 Task: Setup gmail integration
Action: Mouse moved to (189, 226)
Screenshot: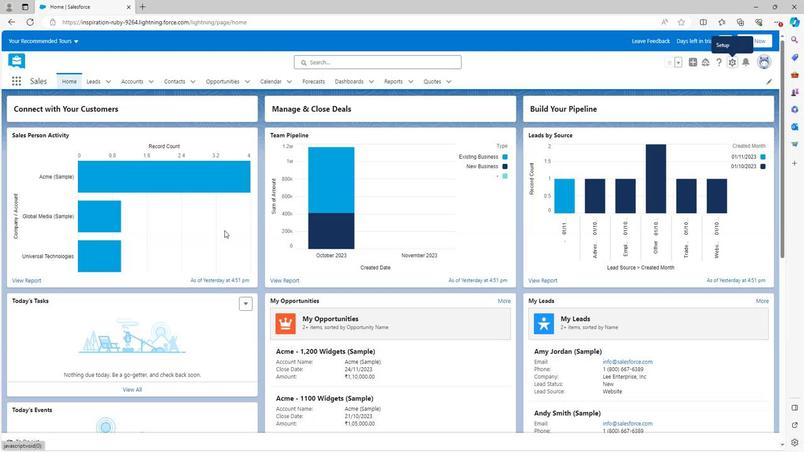 
Action: Mouse scrolled (189, 225) with delta (0, 0)
Screenshot: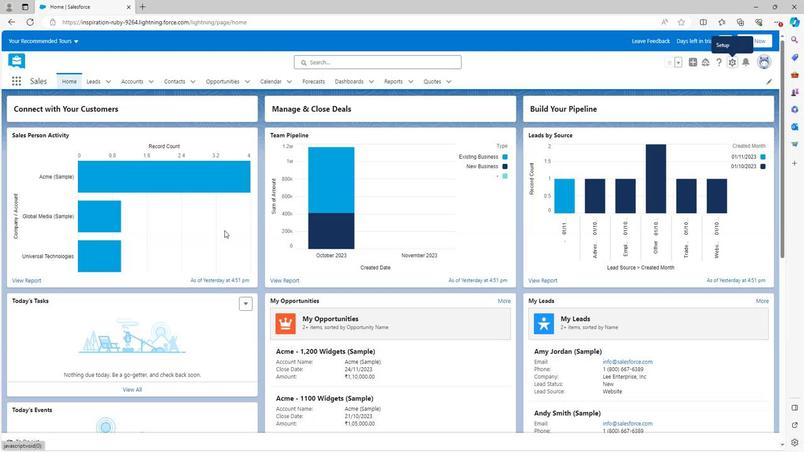 
Action: Mouse scrolled (189, 225) with delta (0, 0)
Screenshot: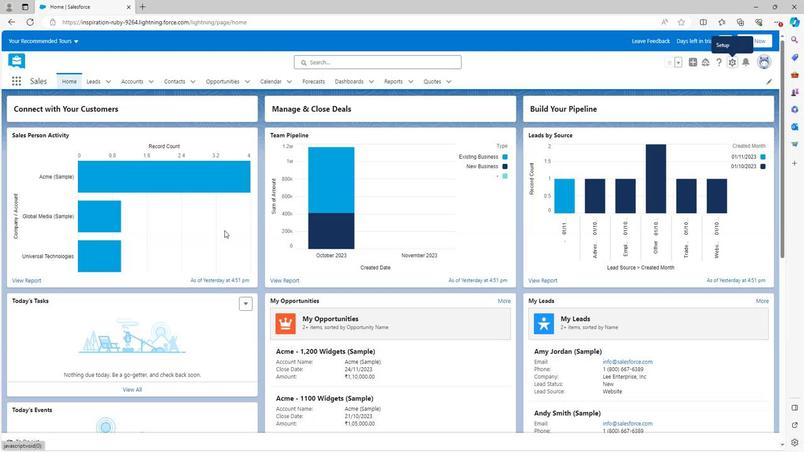 
Action: Mouse scrolled (189, 225) with delta (0, 0)
Screenshot: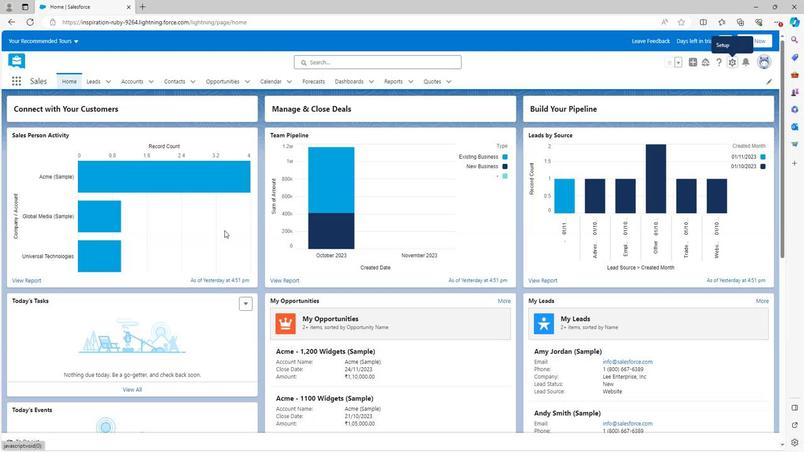 
Action: Mouse scrolled (189, 225) with delta (0, 0)
Screenshot: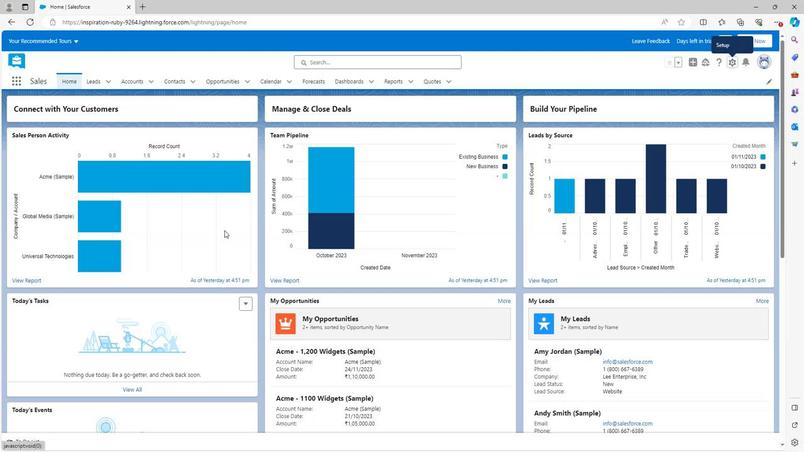 
Action: Mouse scrolled (189, 225) with delta (0, 0)
Screenshot: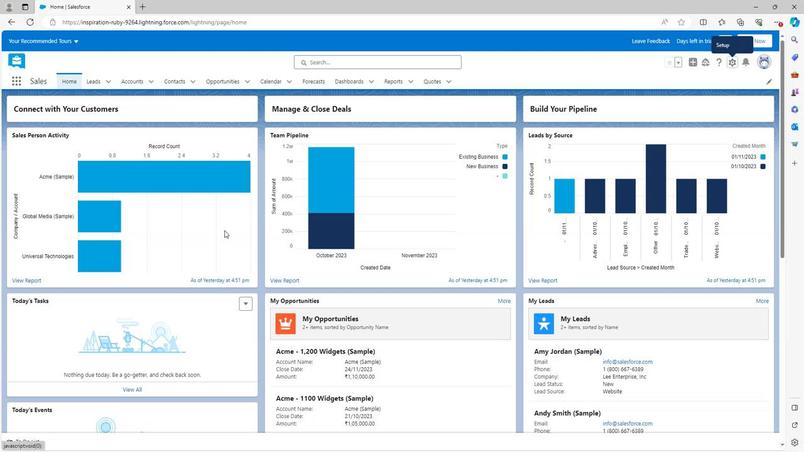 
Action: Mouse scrolled (189, 225) with delta (0, 0)
Screenshot: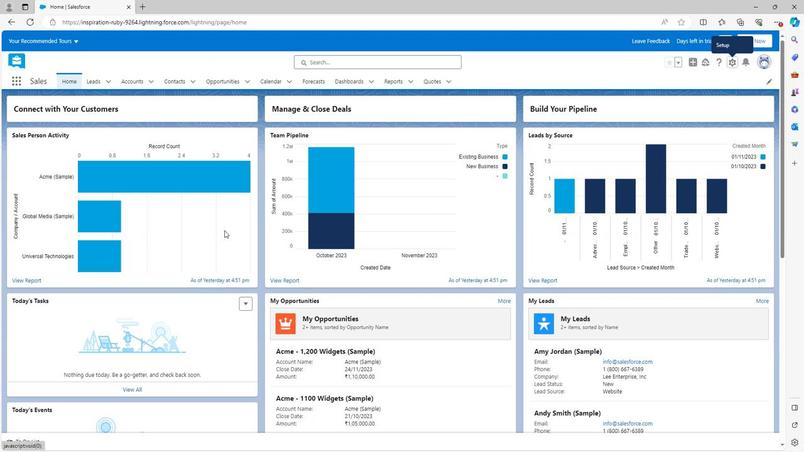 
Action: Mouse scrolled (189, 225) with delta (0, 0)
Screenshot: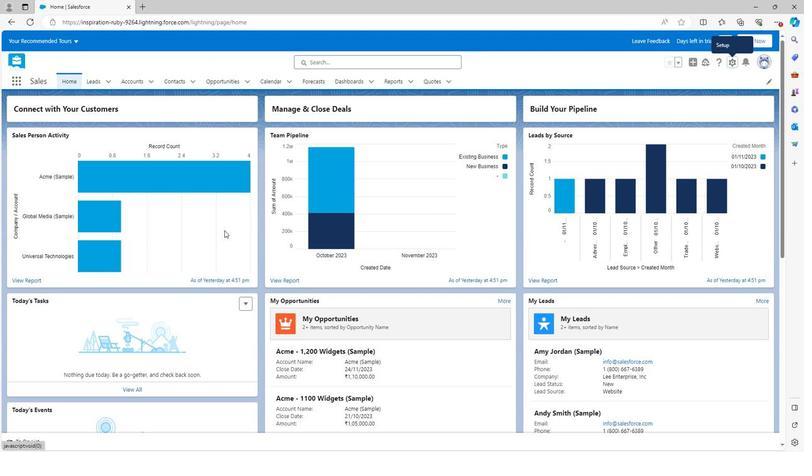 
Action: Mouse scrolled (189, 226) with delta (0, 0)
Screenshot: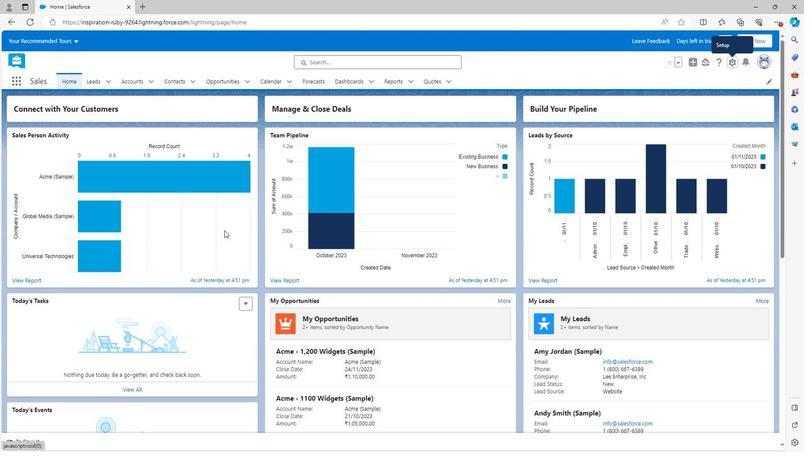 
Action: Mouse scrolled (189, 226) with delta (0, 0)
Screenshot: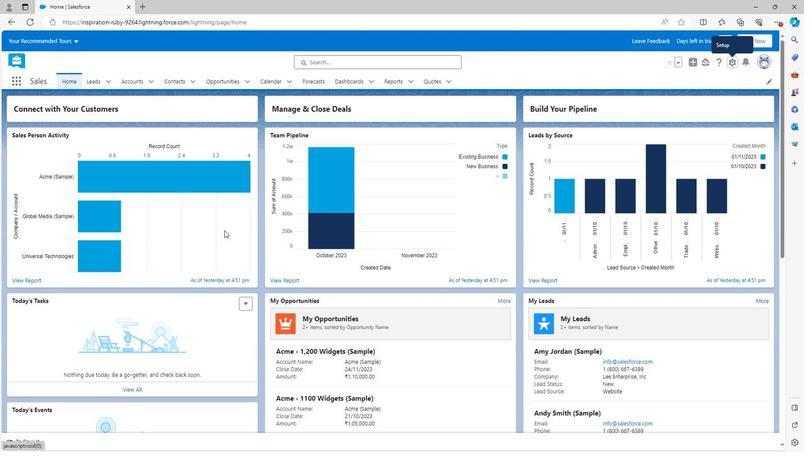 
Action: Mouse scrolled (189, 226) with delta (0, 0)
Screenshot: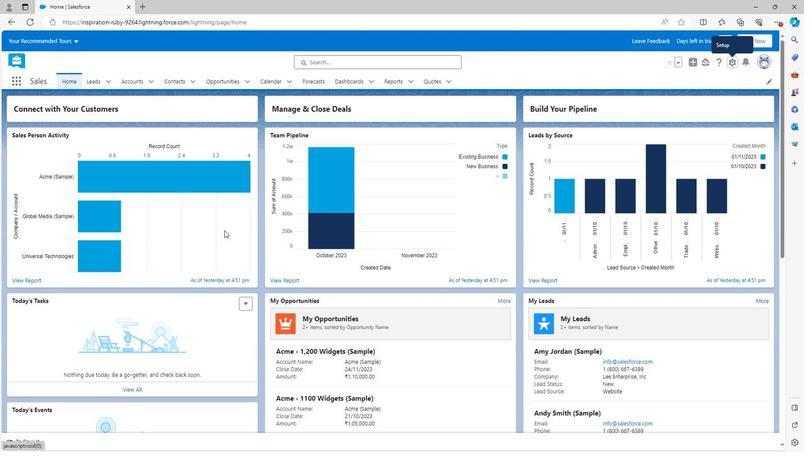 
Action: Mouse scrolled (189, 226) with delta (0, 0)
Screenshot: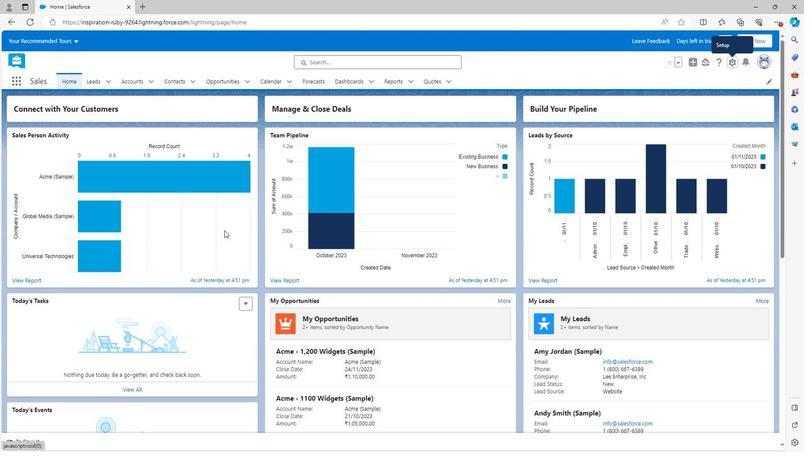 
Action: Mouse scrolled (189, 226) with delta (0, 0)
Screenshot: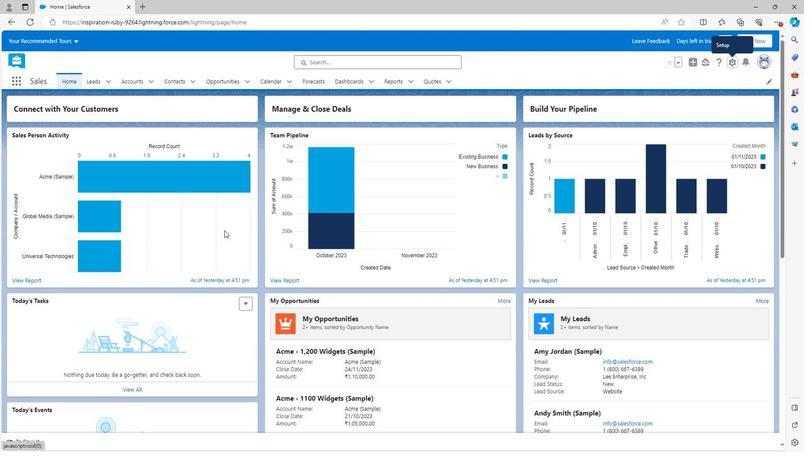 
Action: Mouse scrolled (189, 226) with delta (0, 0)
Screenshot: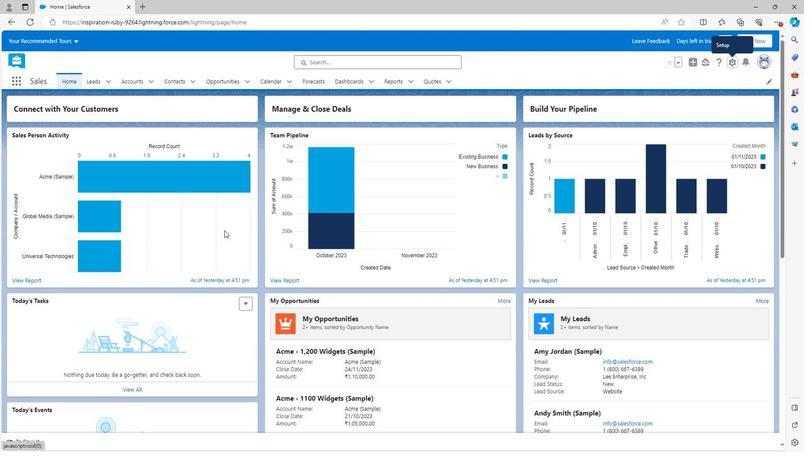 
Action: Mouse scrolled (189, 226) with delta (0, 0)
Screenshot: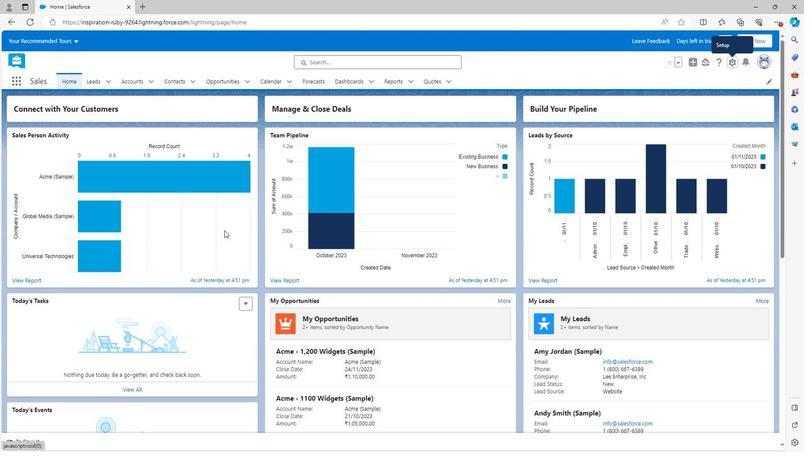
Action: Mouse moved to (612, 50)
Screenshot: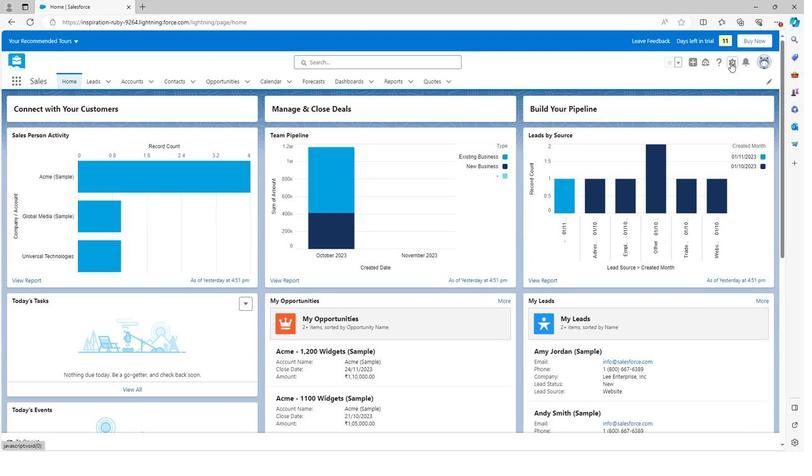 
Action: Mouse pressed left at (612, 50)
Screenshot: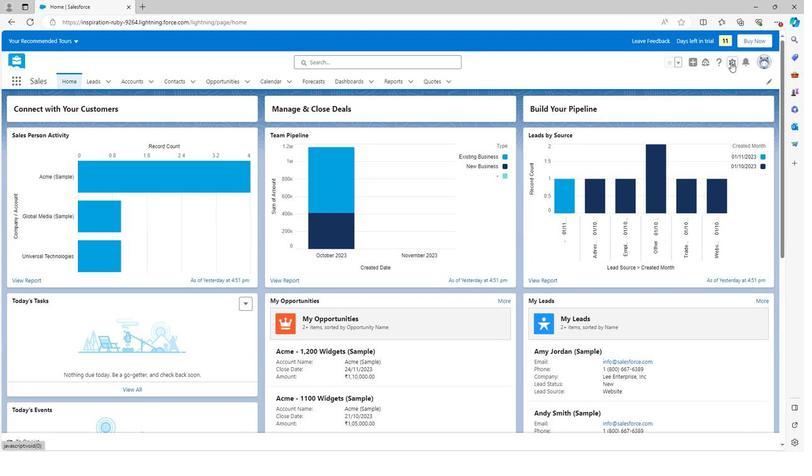 
Action: Mouse moved to (590, 72)
Screenshot: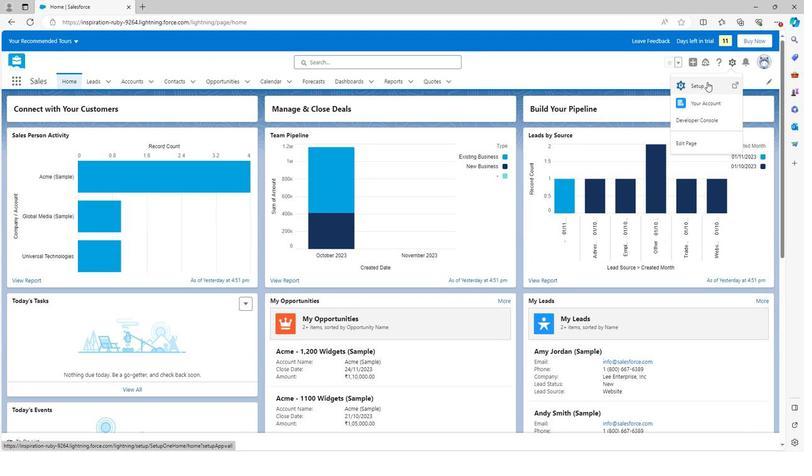 
Action: Mouse pressed left at (590, 72)
Screenshot: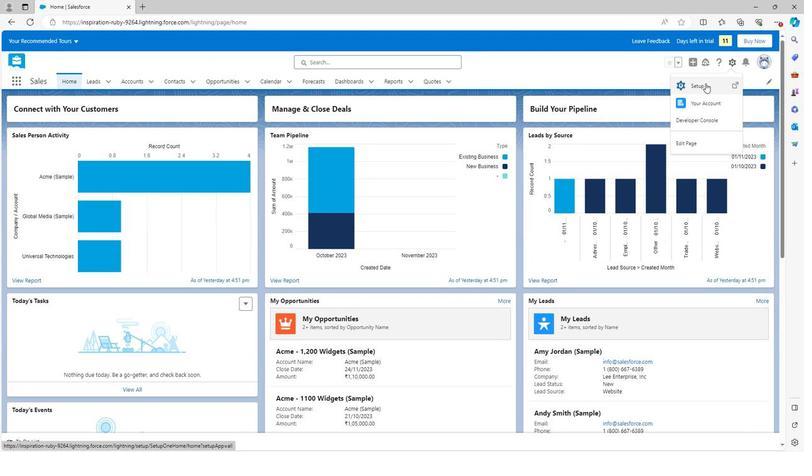 
Action: Mouse moved to (8, 281)
Screenshot: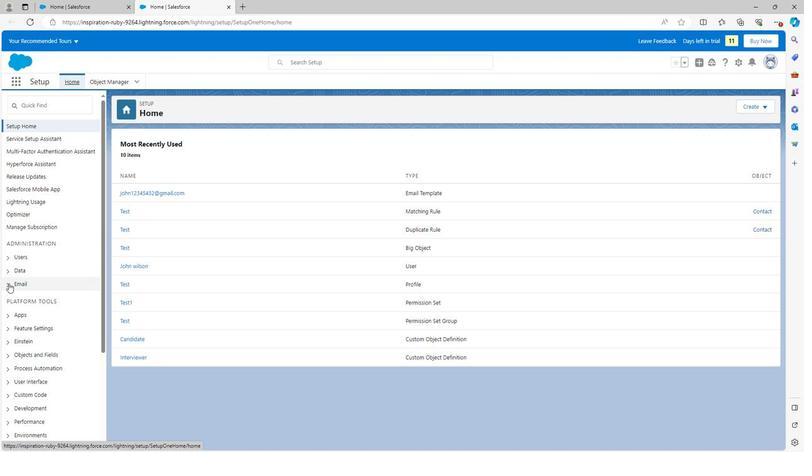 
Action: Mouse pressed left at (8, 281)
Screenshot: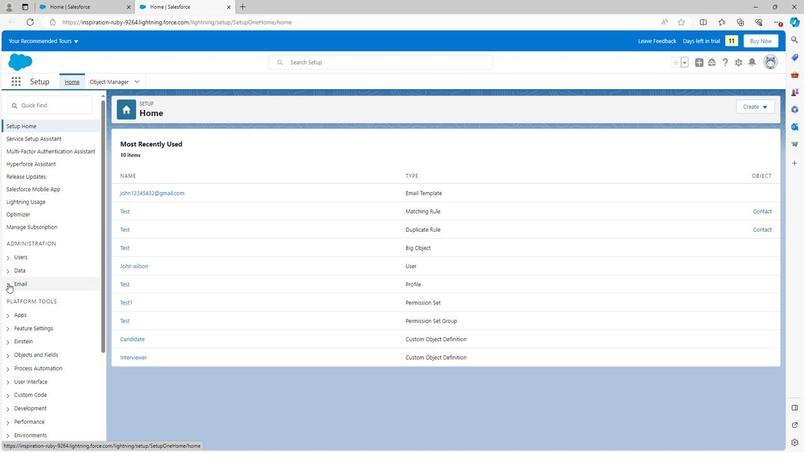 
Action: Mouse moved to (11, 301)
Screenshot: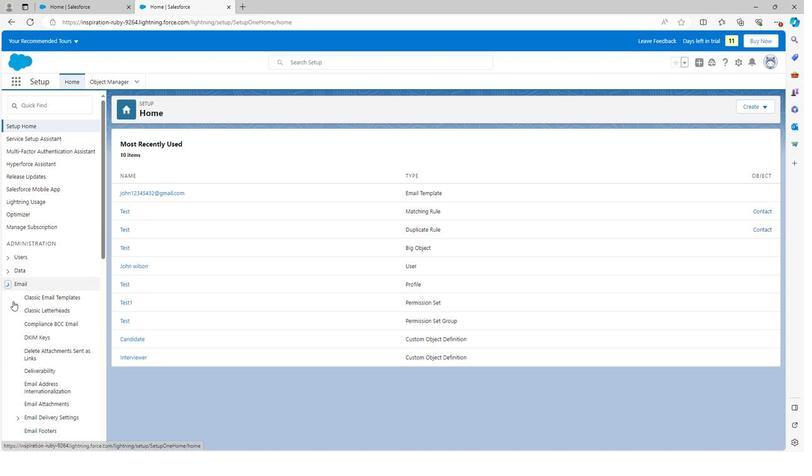
Action: Mouse scrolled (11, 301) with delta (0, 0)
Screenshot: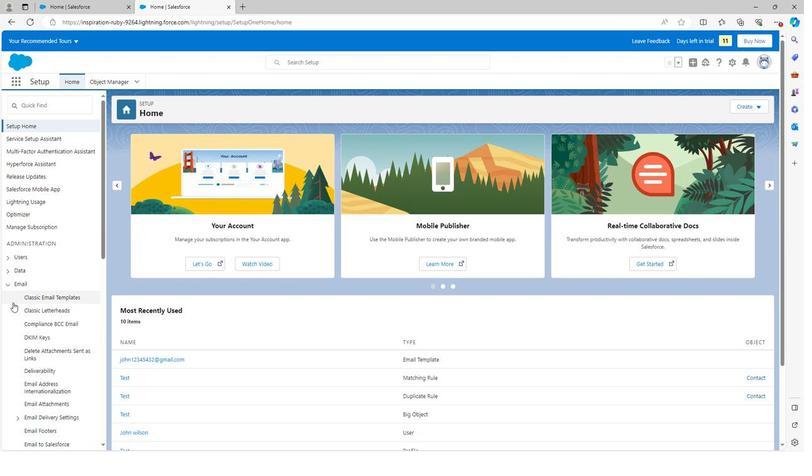 
Action: Mouse scrolled (11, 301) with delta (0, 0)
Screenshot: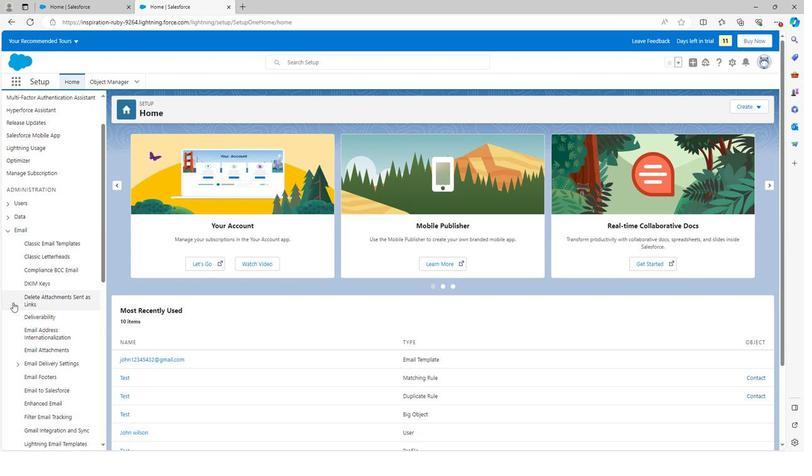 
Action: Mouse scrolled (11, 301) with delta (0, 0)
Screenshot: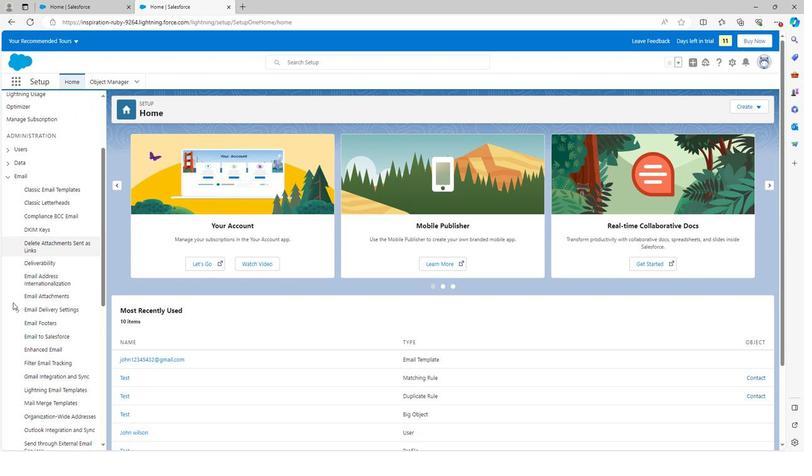 
Action: Mouse moved to (37, 321)
Screenshot: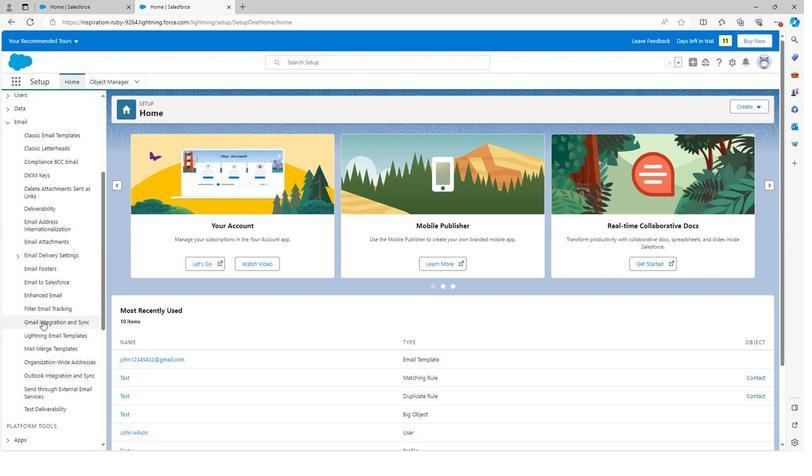 
Action: Mouse pressed left at (37, 321)
Screenshot: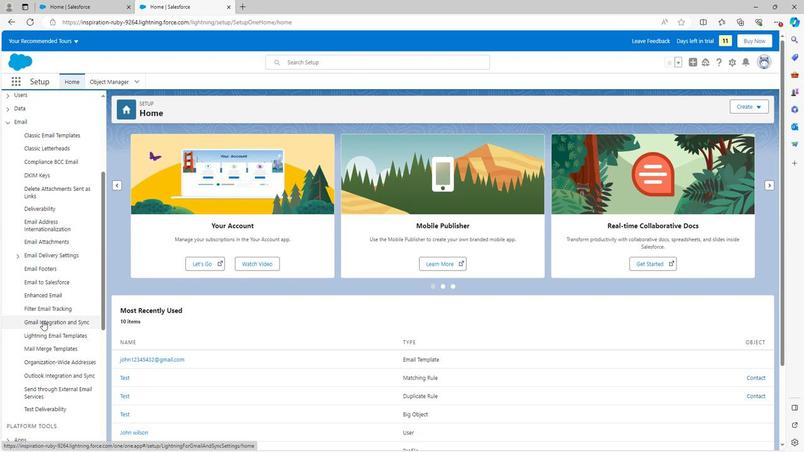 
Action: Mouse moved to (237, 287)
Screenshot: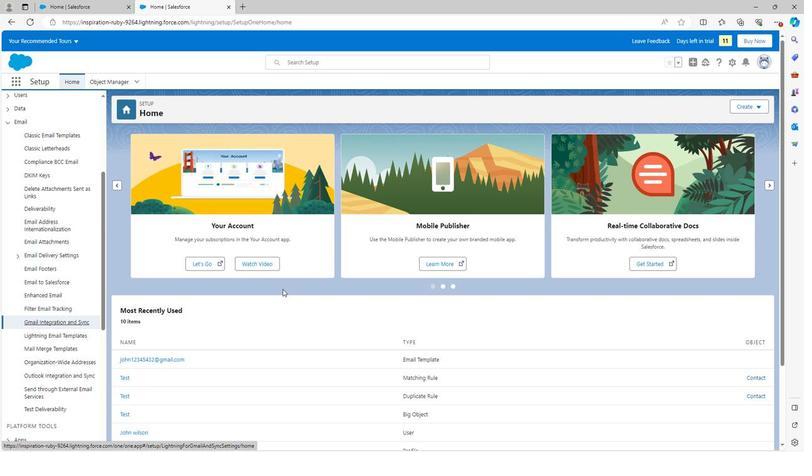 
Action: Mouse scrolled (237, 286) with delta (0, 0)
Screenshot: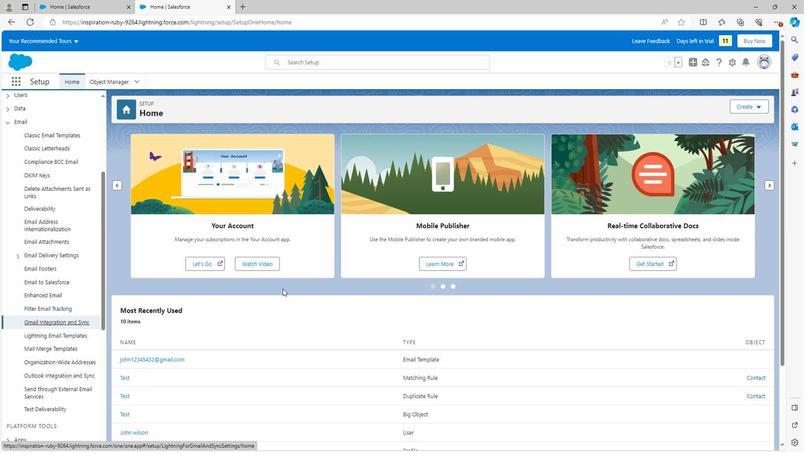 
Action: Mouse scrolled (237, 286) with delta (0, 0)
Screenshot: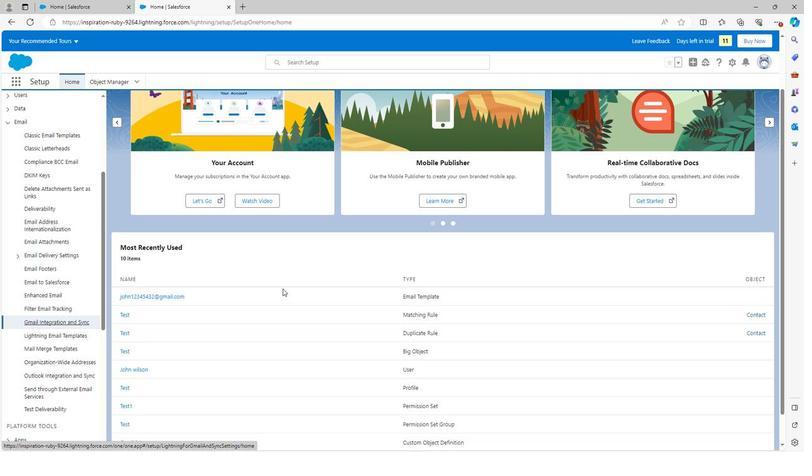 
Action: Mouse scrolled (237, 286) with delta (0, 0)
Screenshot: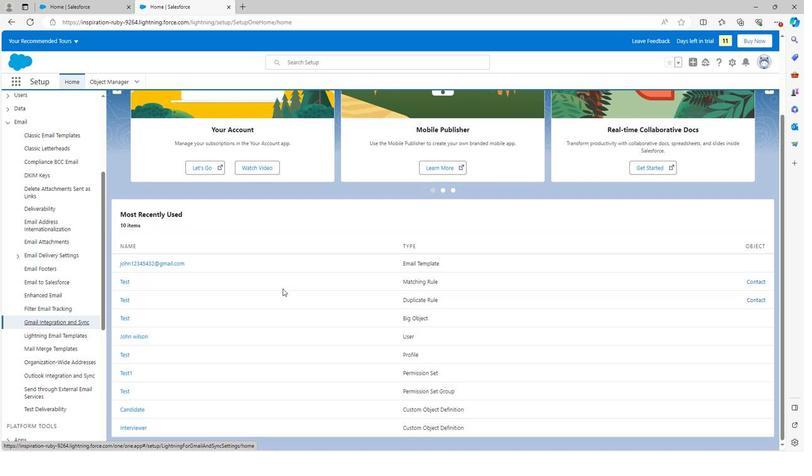 
Action: Mouse scrolled (237, 286) with delta (0, 0)
Screenshot: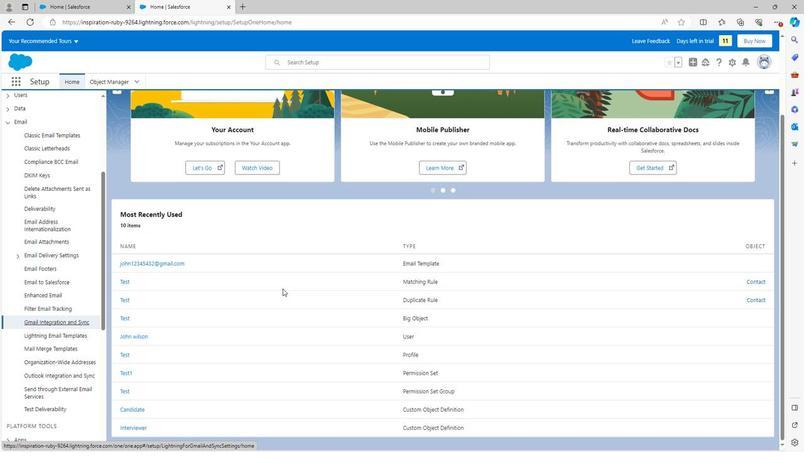 
Action: Mouse scrolled (237, 287) with delta (0, 0)
Screenshot: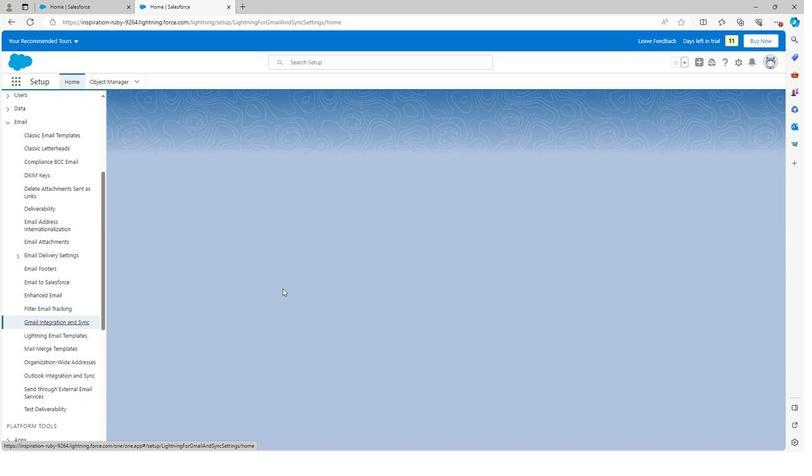 
Action: Mouse scrolled (237, 287) with delta (0, 0)
Screenshot: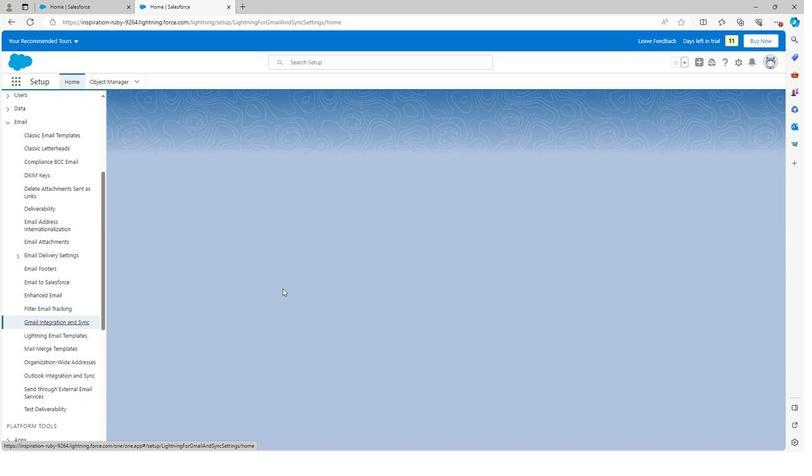 
Action: Mouse scrolled (237, 287) with delta (0, 0)
Screenshot: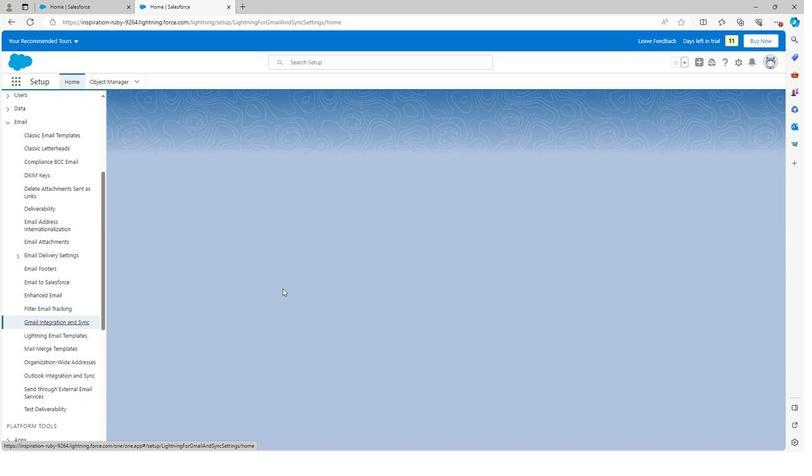 
Action: Mouse scrolled (237, 287) with delta (0, 0)
Screenshot: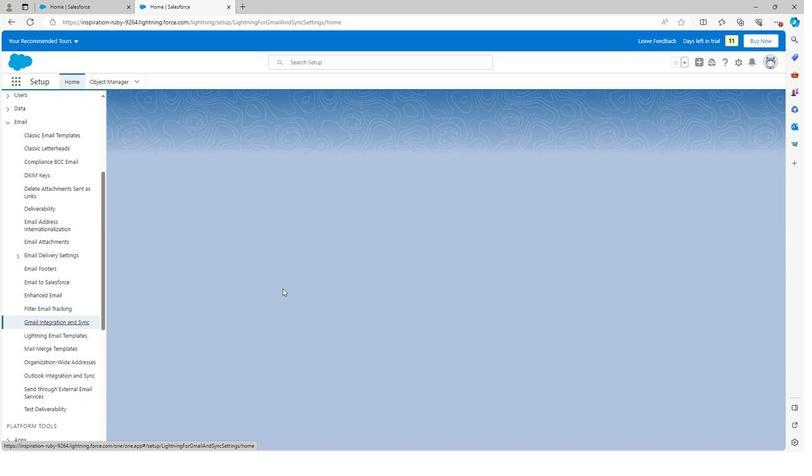 
Action: Mouse scrolled (237, 287) with delta (0, 0)
Screenshot: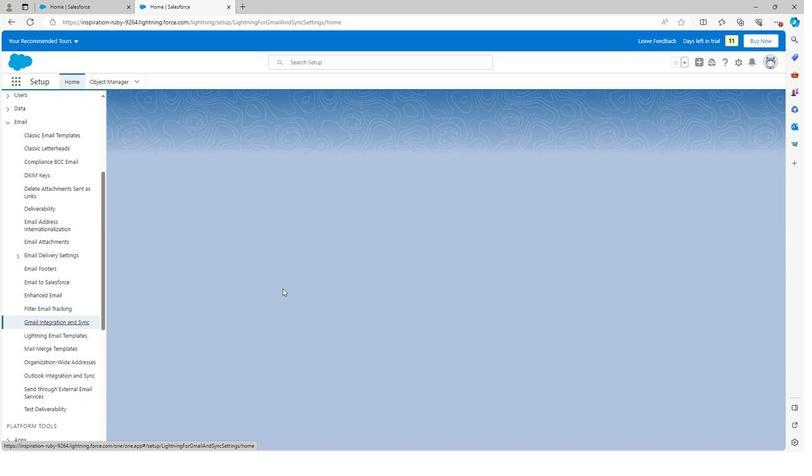
Action: Mouse scrolled (237, 287) with delta (0, 0)
Screenshot: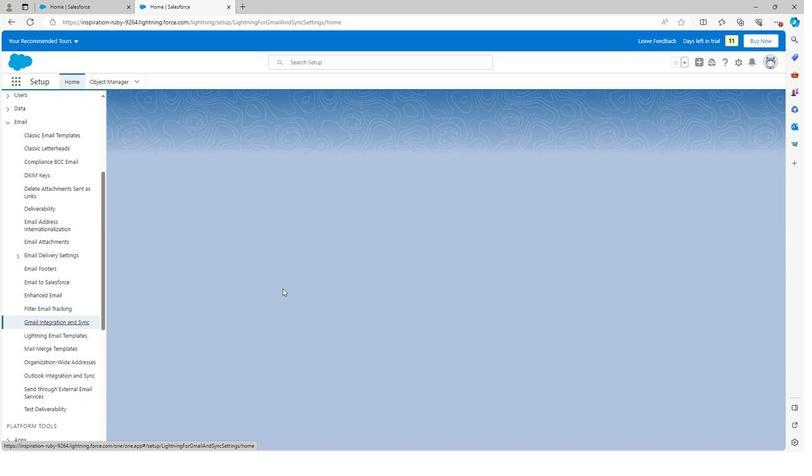 
Action: Mouse scrolled (237, 287) with delta (0, 0)
Screenshot: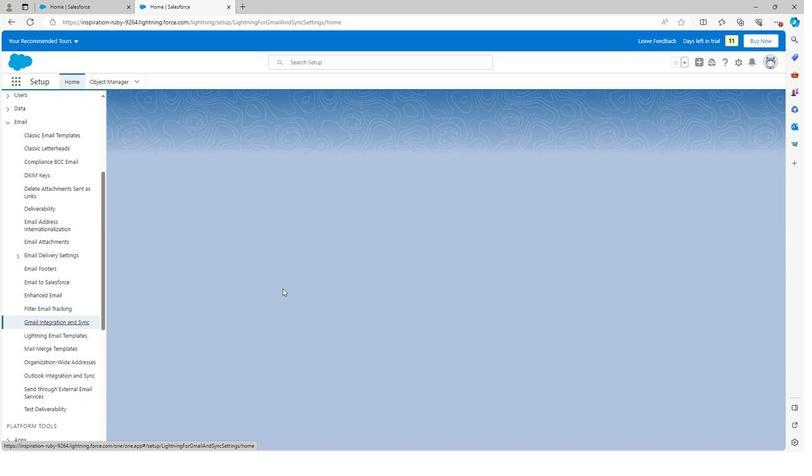 
Action: Mouse scrolled (237, 287) with delta (0, 0)
Screenshot: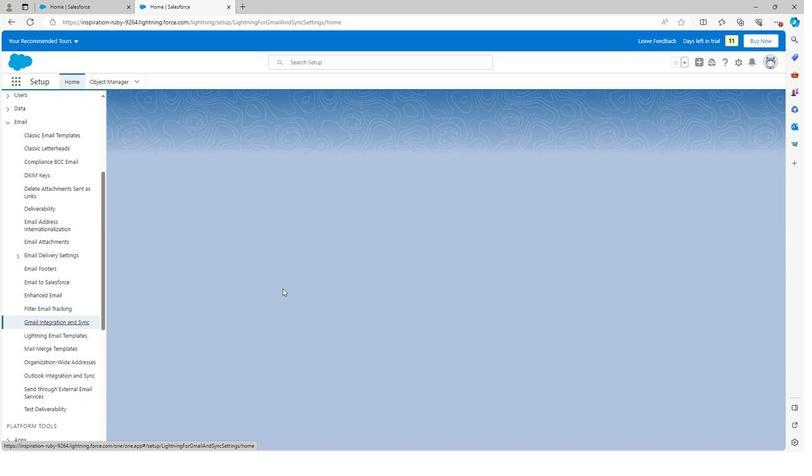 
Action: Mouse scrolled (237, 287) with delta (0, 0)
Screenshot: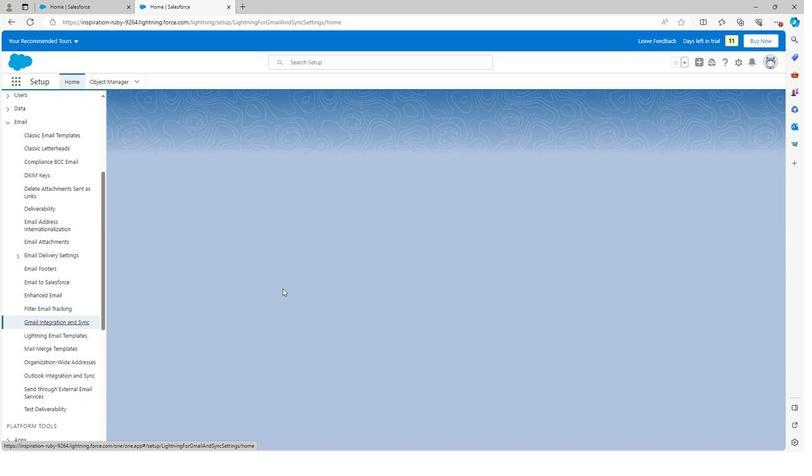 
Action: Mouse scrolled (237, 287) with delta (0, 0)
Screenshot: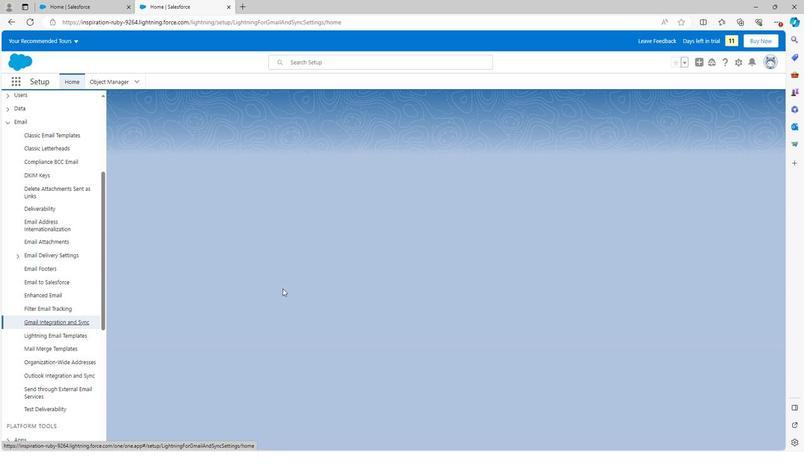 
Action: Mouse moved to (38, 321)
Screenshot: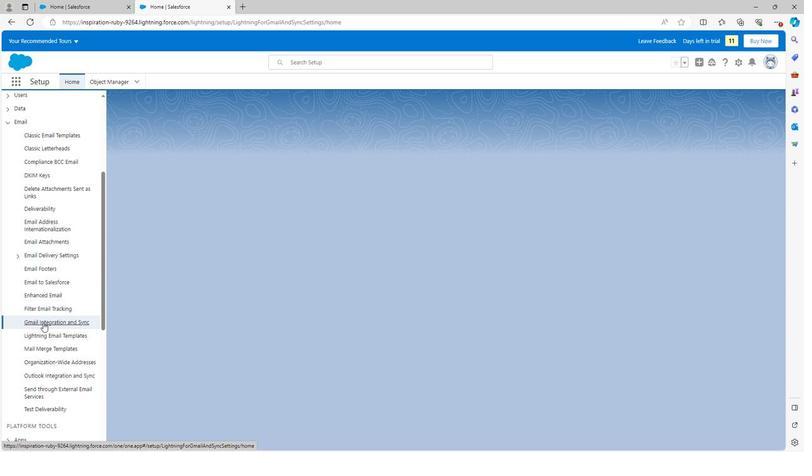 
Action: Mouse pressed left at (38, 321)
Screenshot: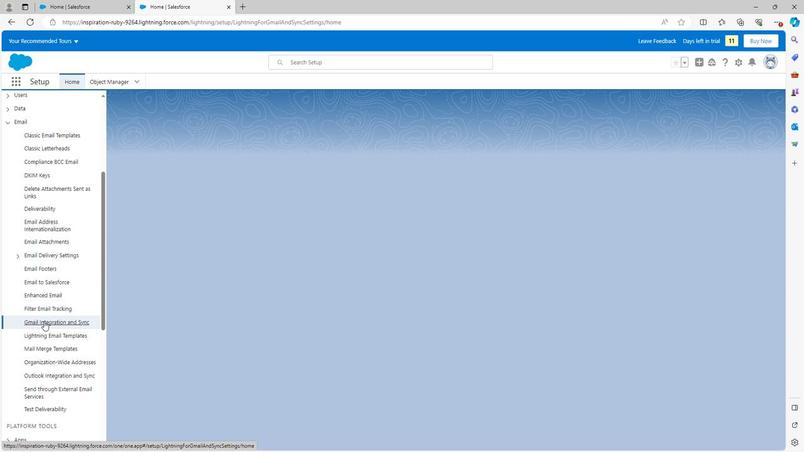 
Action: Mouse moved to (173, 299)
Screenshot: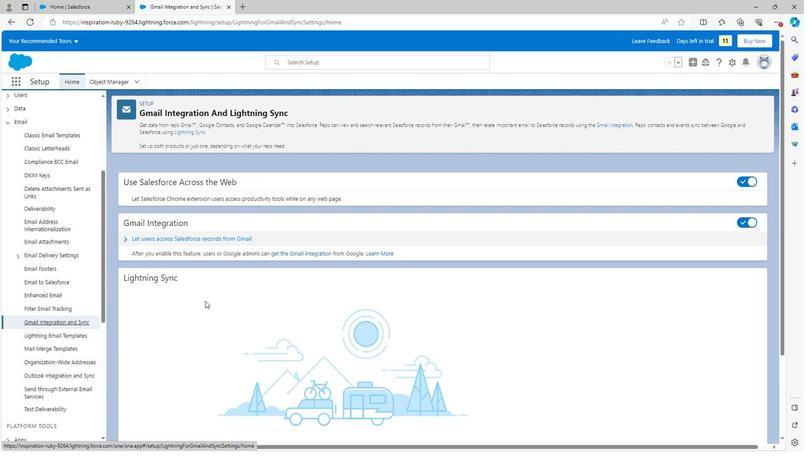 
Action: Mouse scrolled (173, 299) with delta (0, 0)
Screenshot: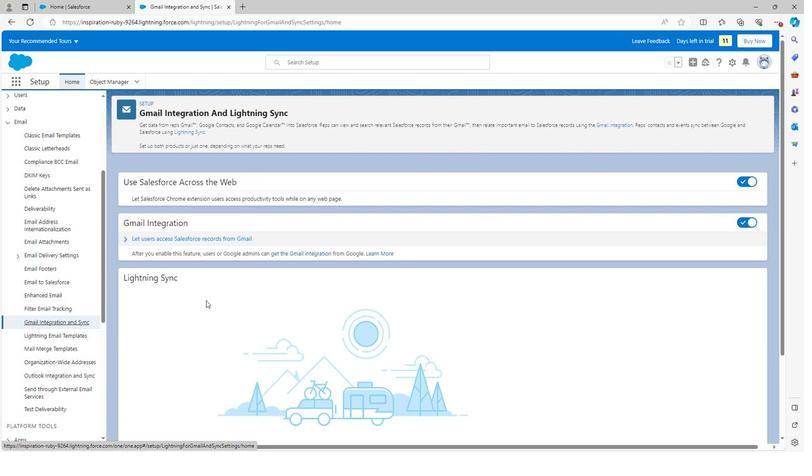 
Action: Mouse scrolled (173, 299) with delta (0, 0)
Screenshot: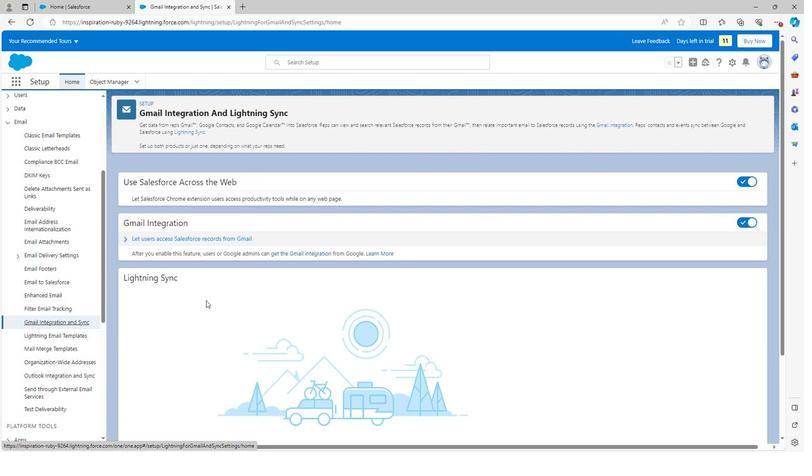 
Action: Mouse scrolled (173, 299) with delta (0, 0)
Screenshot: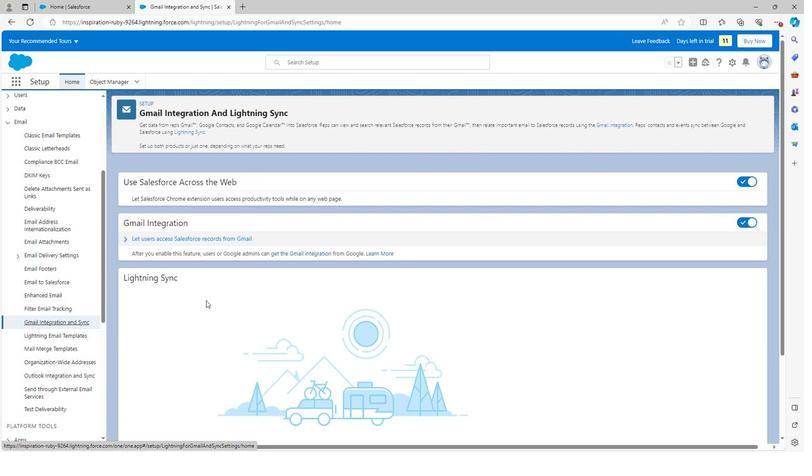 
Action: Mouse scrolled (173, 299) with delta (0, 0)
Screenshot: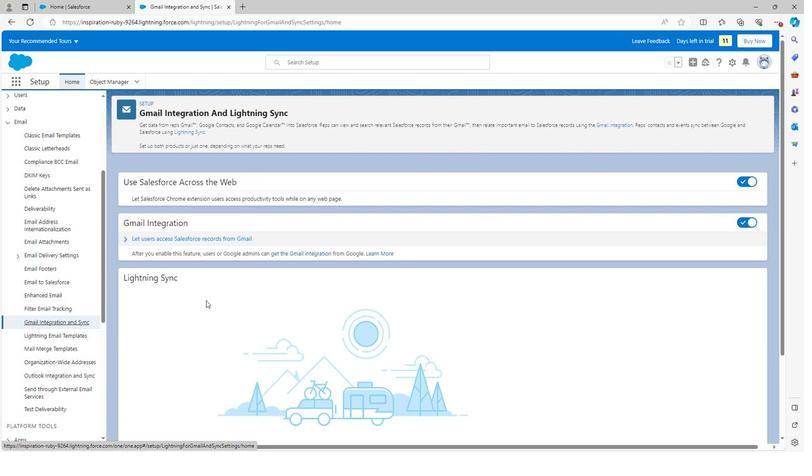 
Action: Mouse scrolled (173, 299) with delta (0, 0)
Screenshot: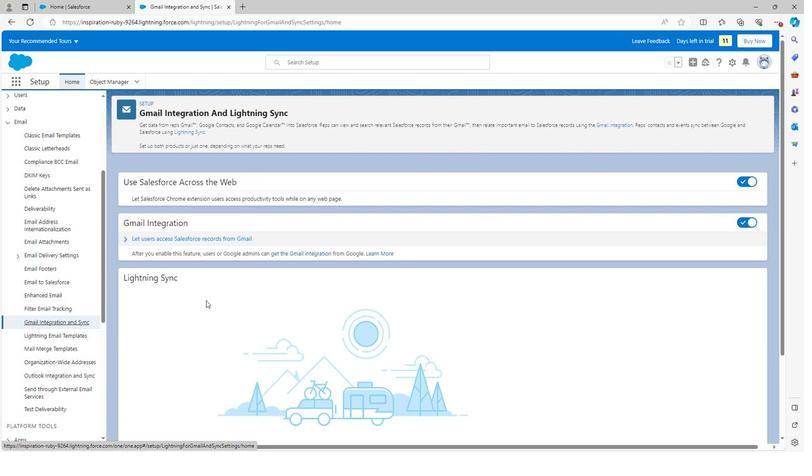 
Action: Mouse scrolled (173, 299) with delta (0, 0)
Screenshot: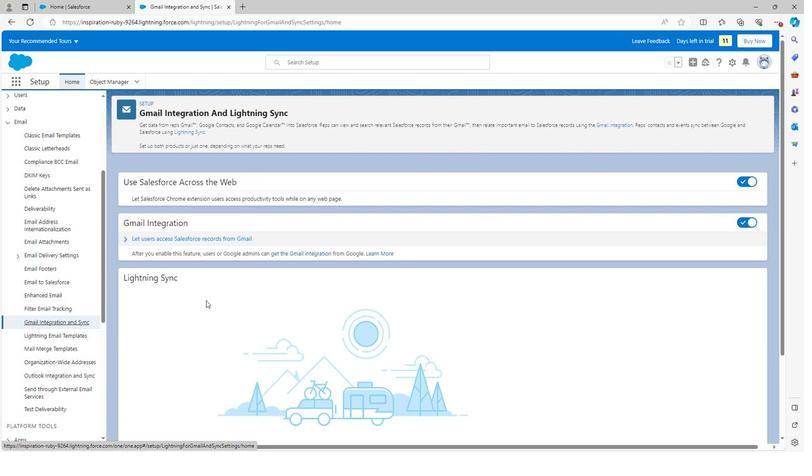 
Action: Mouse scrolled (173, 299) with delta (0, 0)
Screenshot: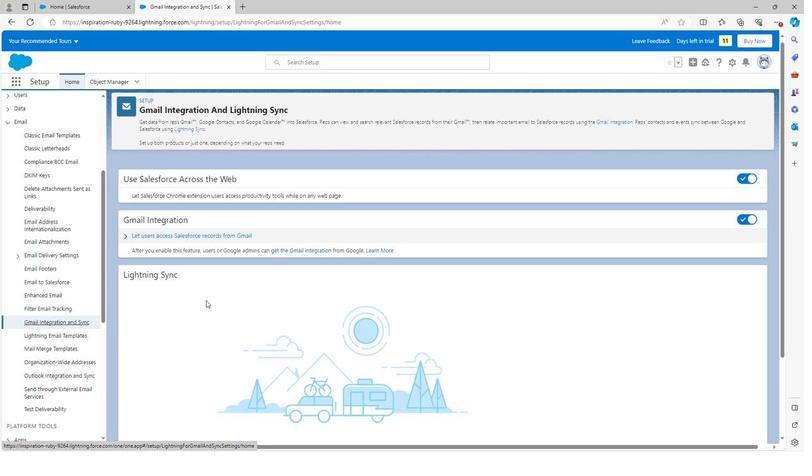 
Action: Mouse scrolled (173, 299) with delta (0, 0)
Screenshot: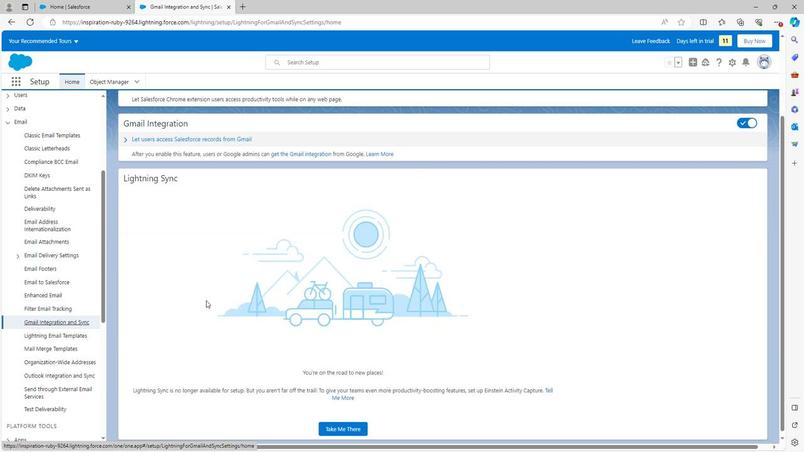 
Action: Mouse scrolled (173, 299) with delta (0, 0)
Screenshot: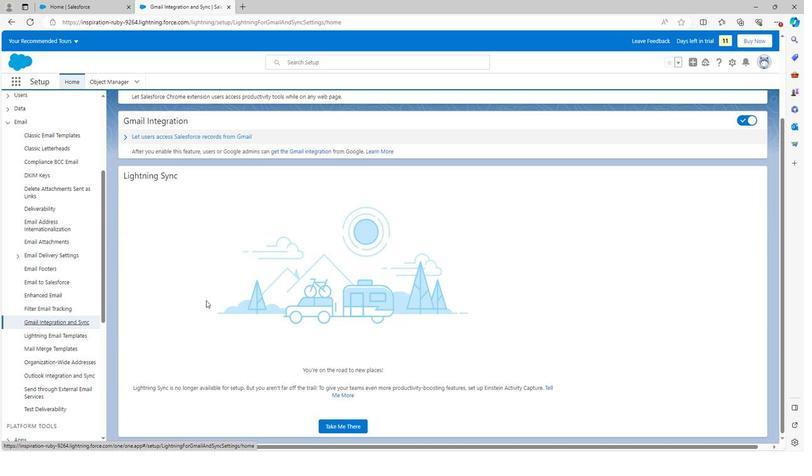 
Action: Mouse scrolled (173, 299) with delta (0, 0)
Screenshot: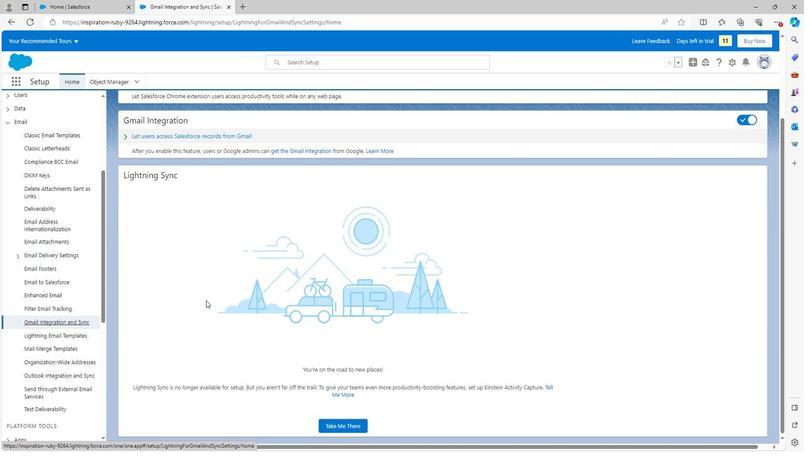 
Action: Mouse scrolled (173, 299) with delta (0, 0)
Screenshot: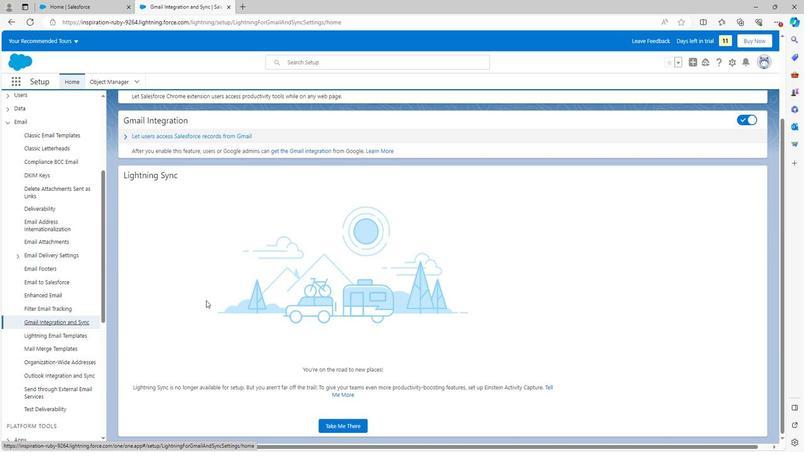 
Action: Mouse scrolled (173, 299) with delta (0, 0)
Screenshot: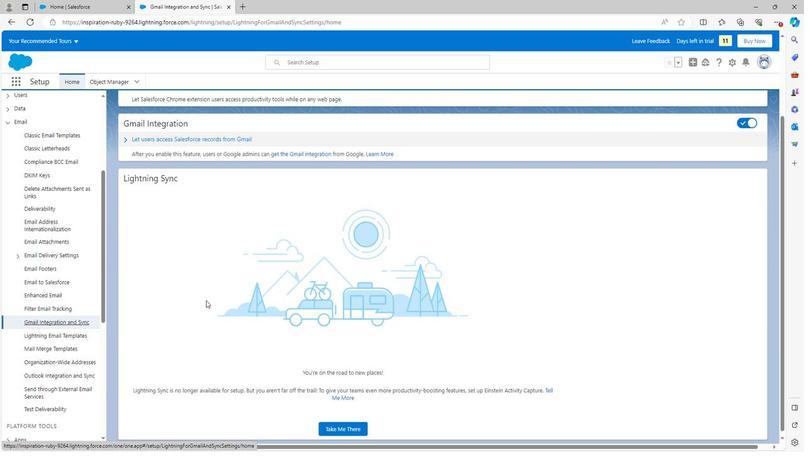 
Action: Mouse scrolled (173, 299) with delta (0, 0)
Screenshot: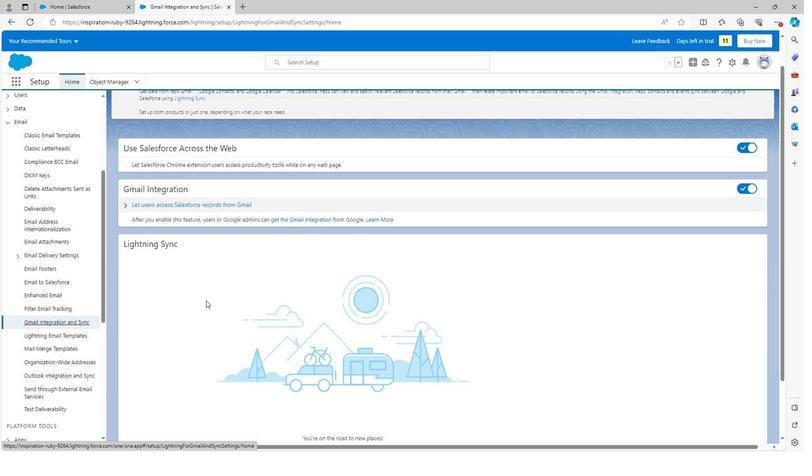 
Action: Mouse scrolled (173, 299) with delta (0, 0)
Screenshot: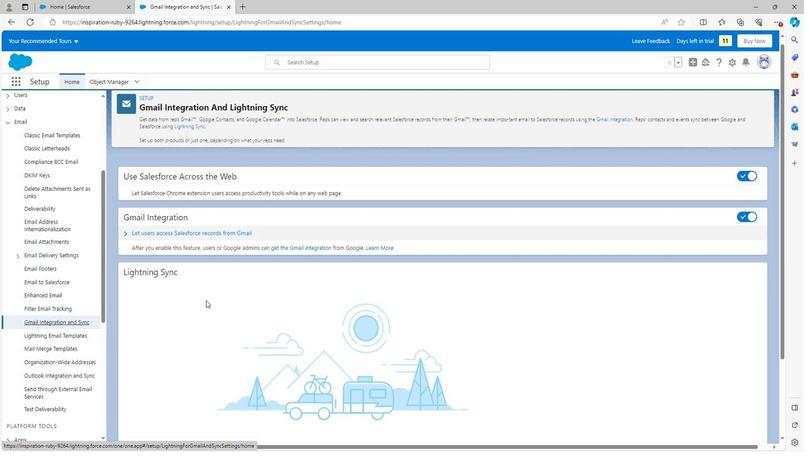 
Action: Mouse scrolled (173, 299) with delta (0, 0)
Screenshot: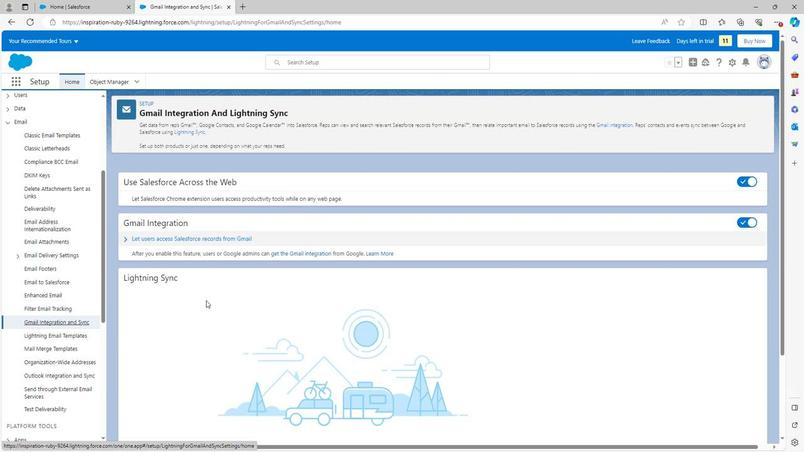 
Action: Mouse scrolled (173, 299) with delta (0, 0)
Screenshot: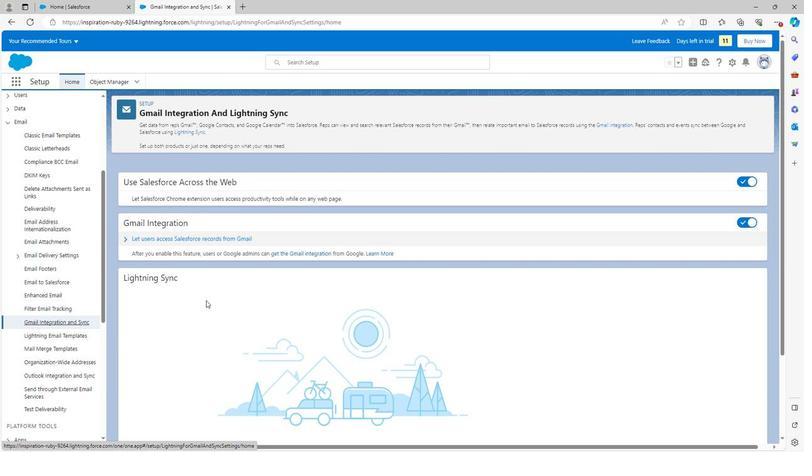 
Action: Mouse moved to (492, 284)
Screenshot: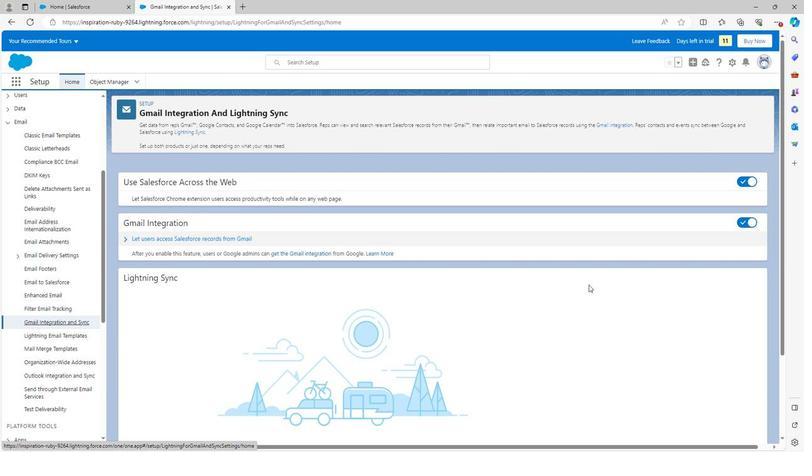 
Action: Mouse scrolled (492, 284) with delta (0, 0)
Screenshot: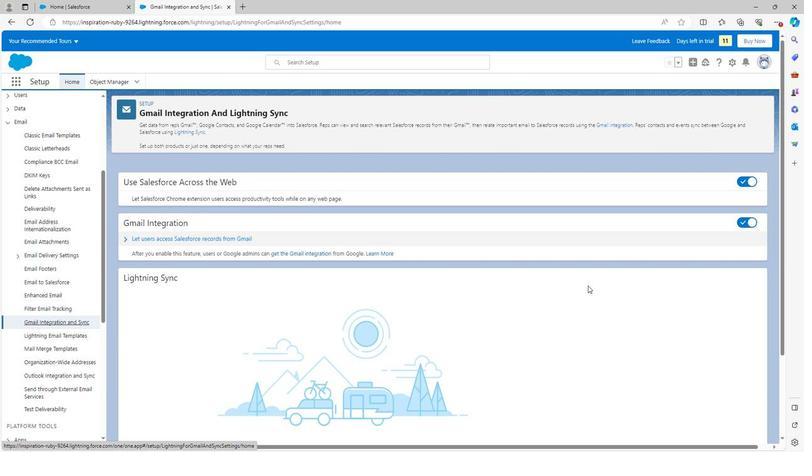 
Action: Mouse moved to (492, 285)
Screenshot: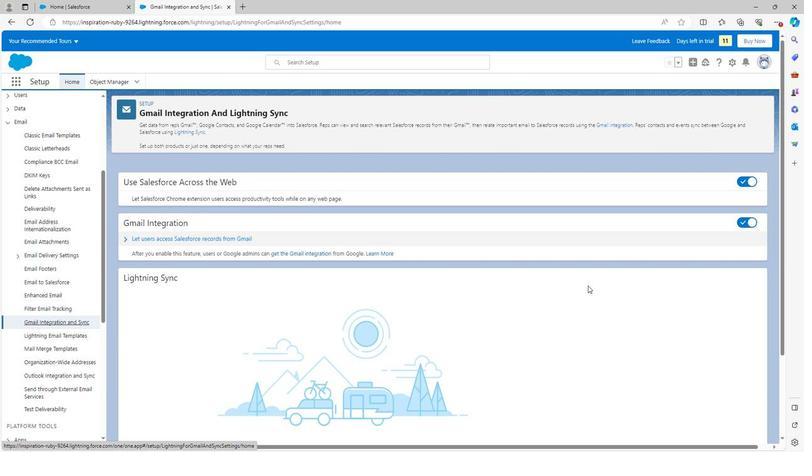 
Action: Mouse scrolled (492, 284) with delta (0, 0)
Screenshot: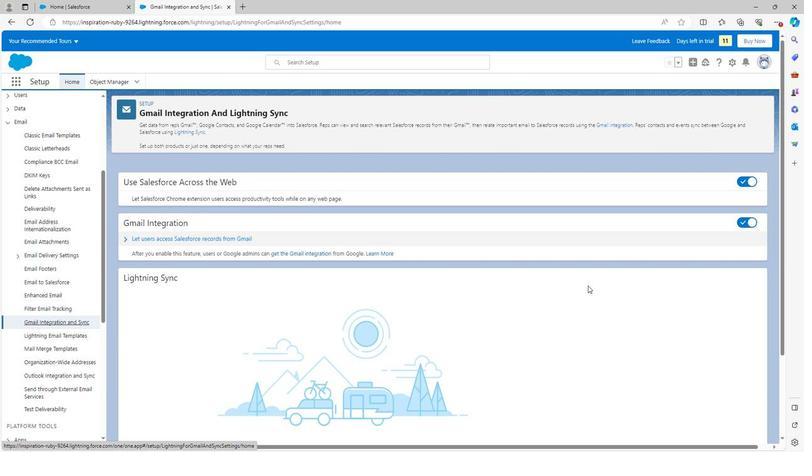 
Action: Mouse moved to (492, 285)
Screenshot: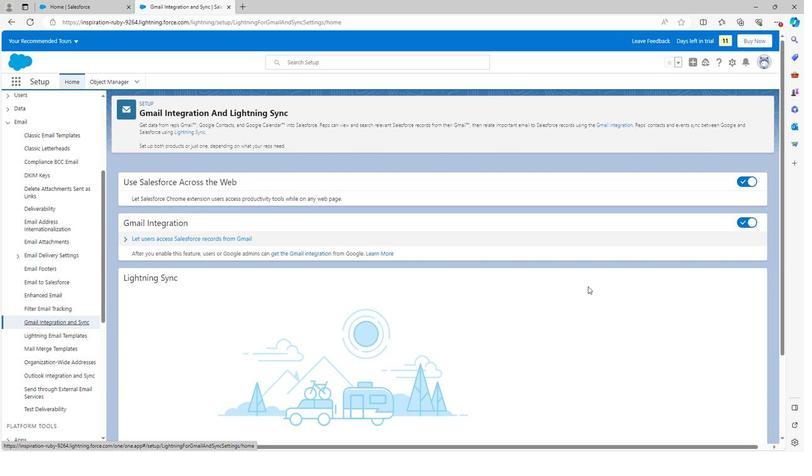 
Action: Mouse scrolled (492, 285) with delta (0, 0)
Screenshot: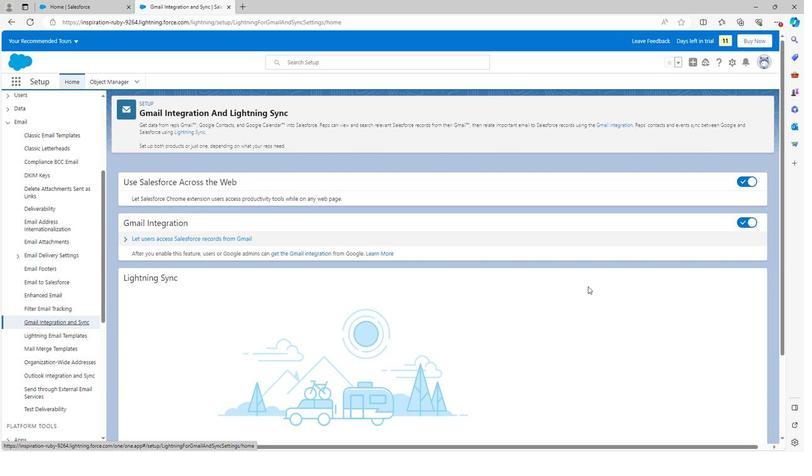 
Action: Mouse moved to (492, 285)
Screenshot: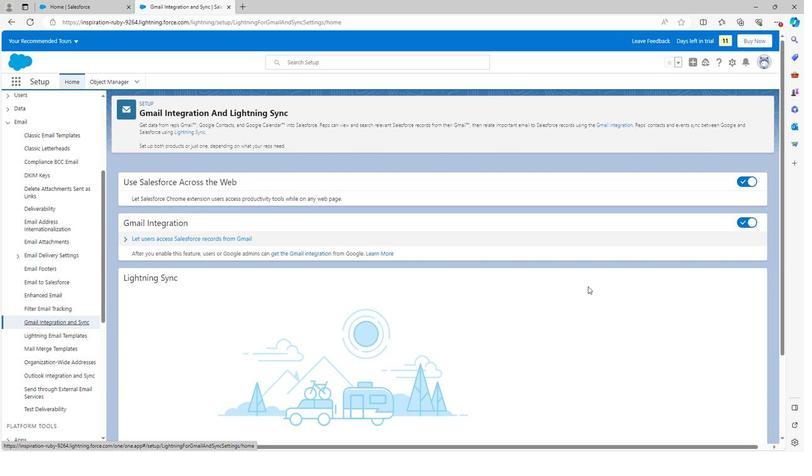 
Action: Mouse scrolled (492, 285) with delta (0, 0)
Screenshot: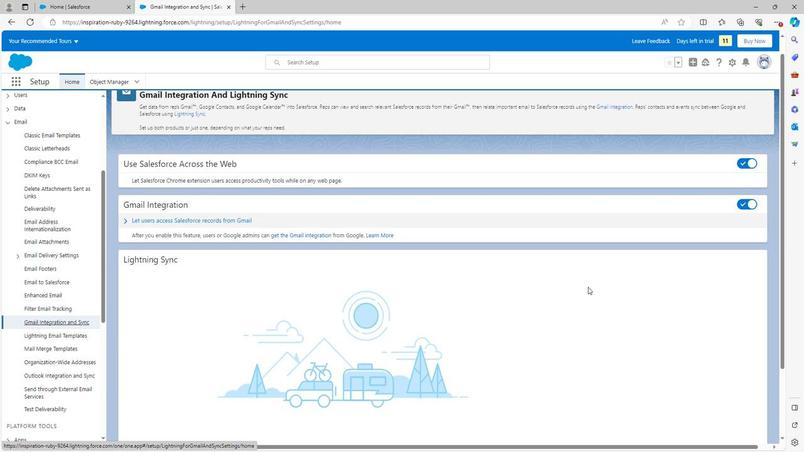 
Action: Mouse scrolled (492, 285) with delta (0, 0)
Screenshot: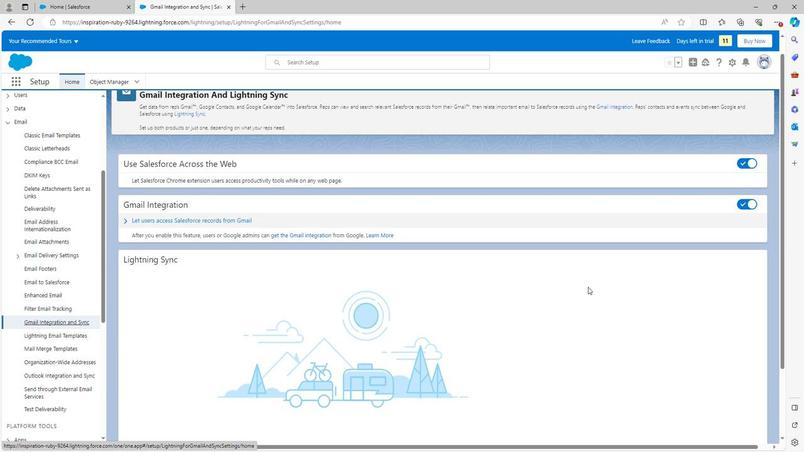 
Action: Mouse scrolled (492, 285) with delta (0, 0)
Screenshot: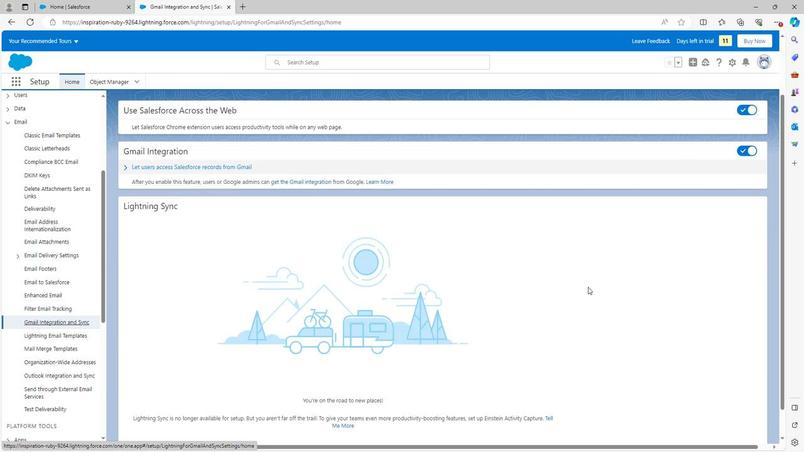 
Action: Mouse moved to (303, 430)
Screenshot: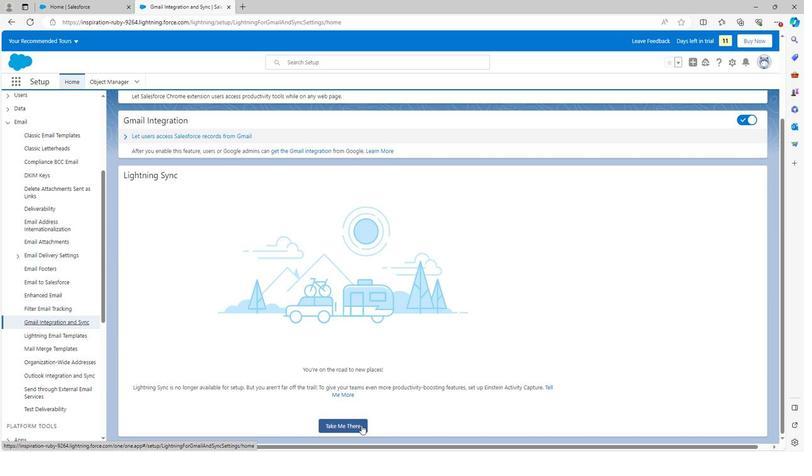 
